 Task: Use the formula "GAMMALN" in spreadsheet "Project portfolio".
Action: Mouse moved to (148, 152)
Screenshot: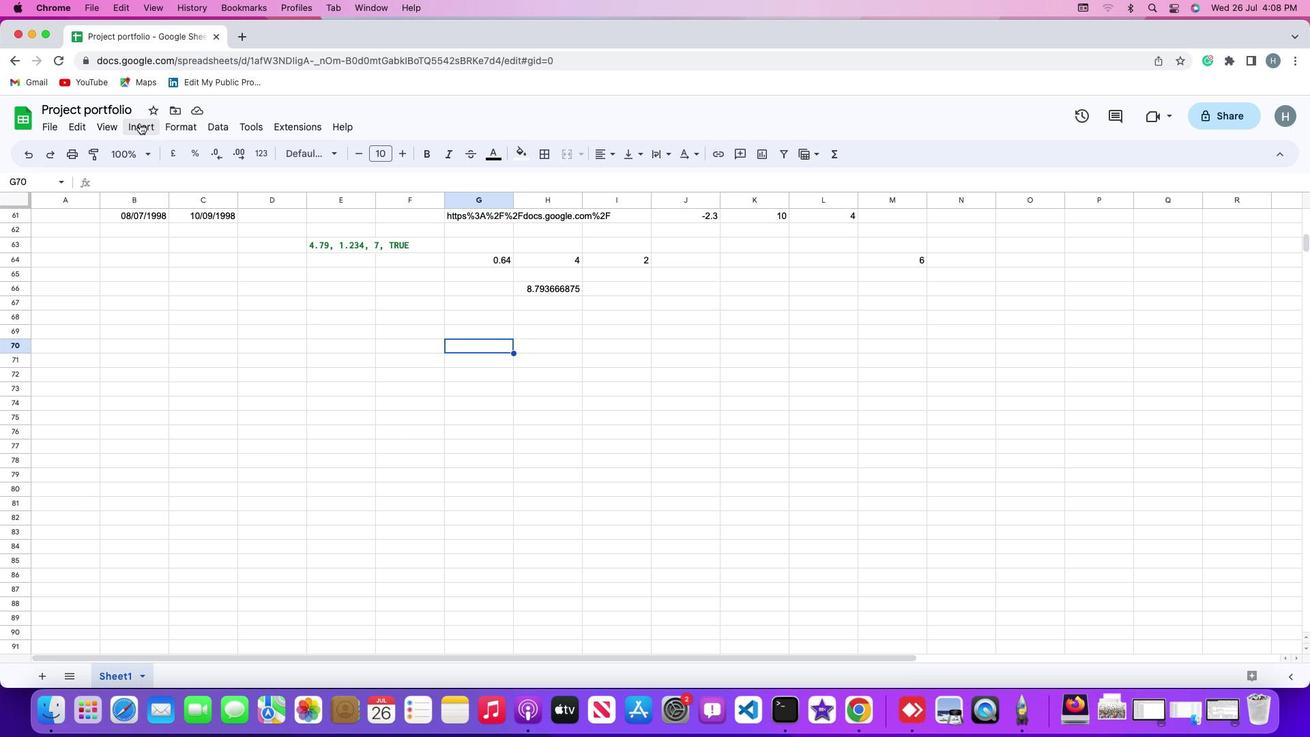 
Action: Mouse pressed left at (148, 152)
Screenshot: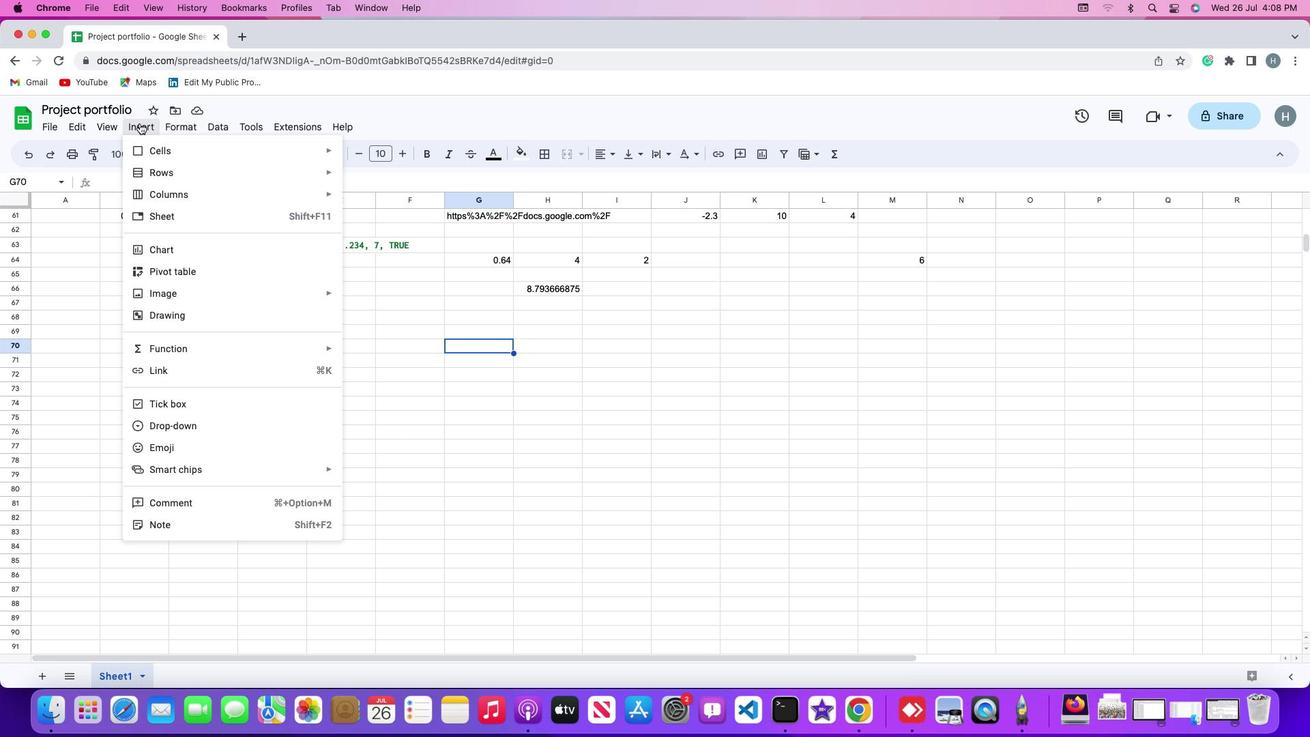 
Action: Mouse moved to (184, 344)
Screenshot: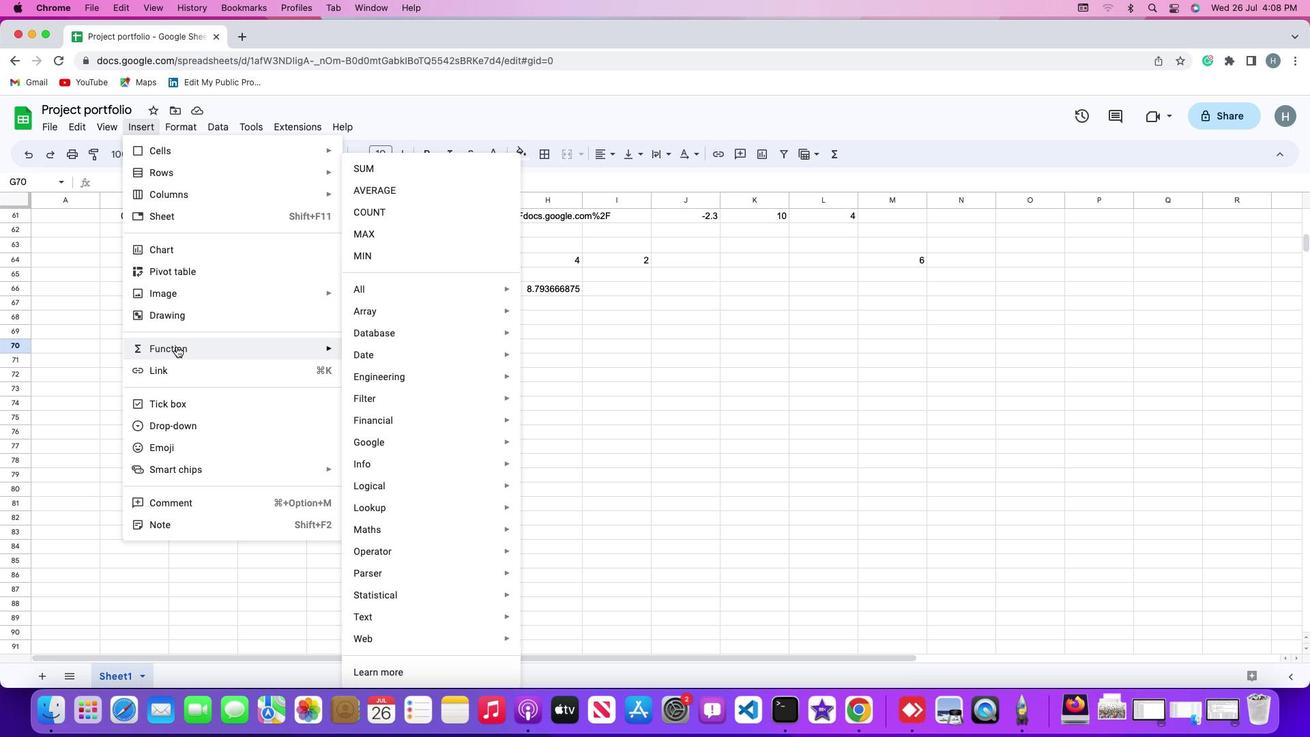 
Action: Mouse pressed left at (184, 344)
Screenshot: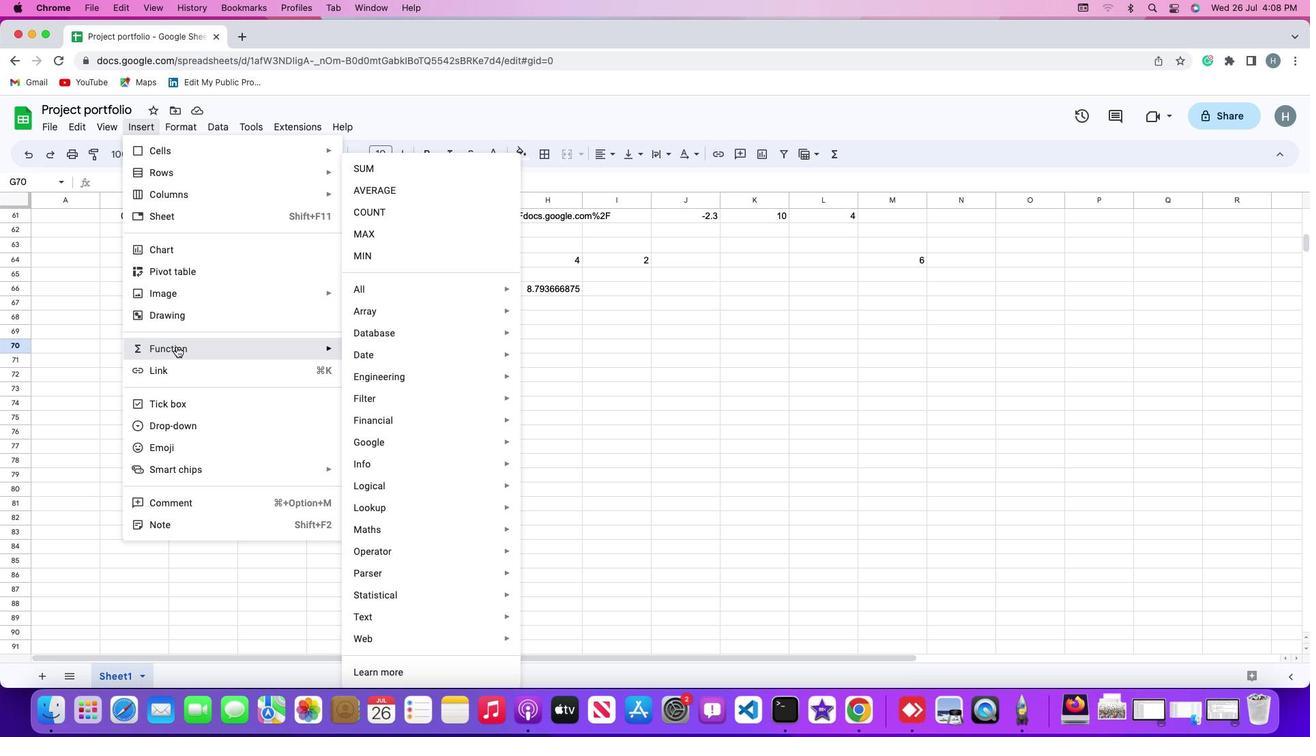 
Action: Mouse moved to (392, 294)
Screenshot: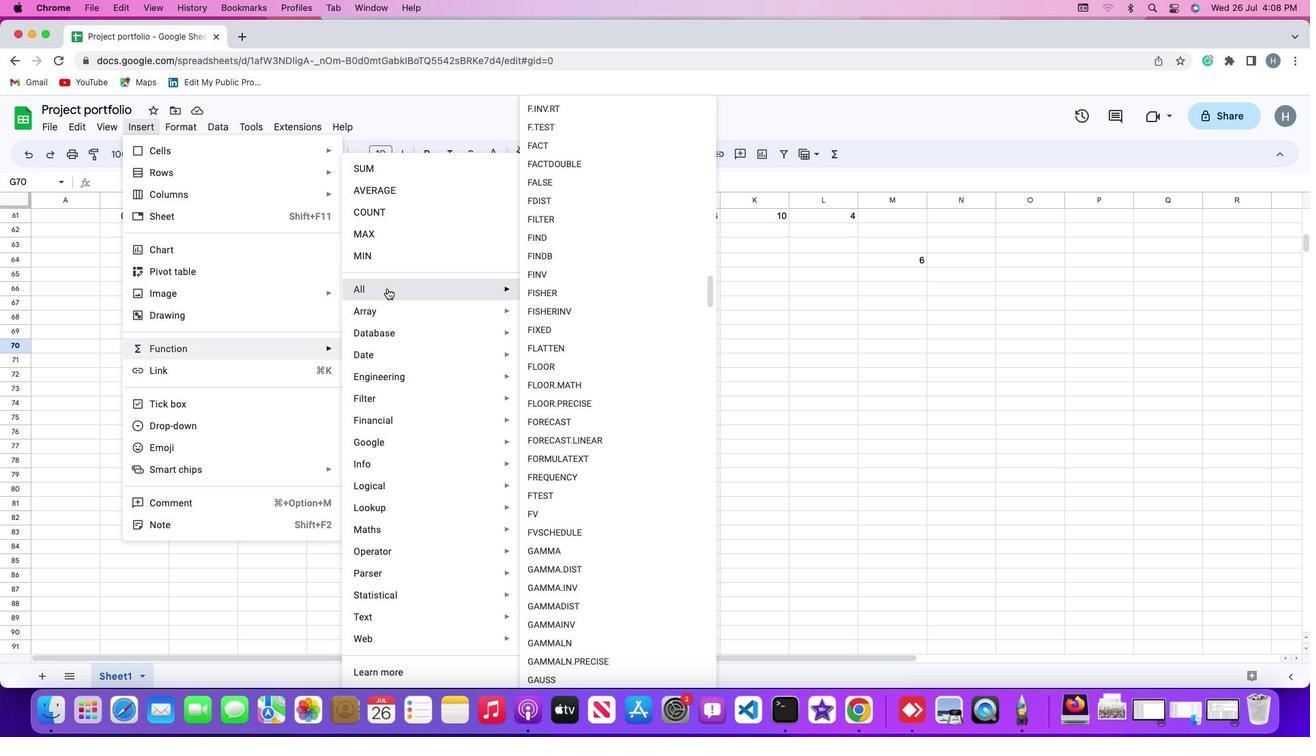 
Action: Mouse pressed left at (392, 294)
Screenshot: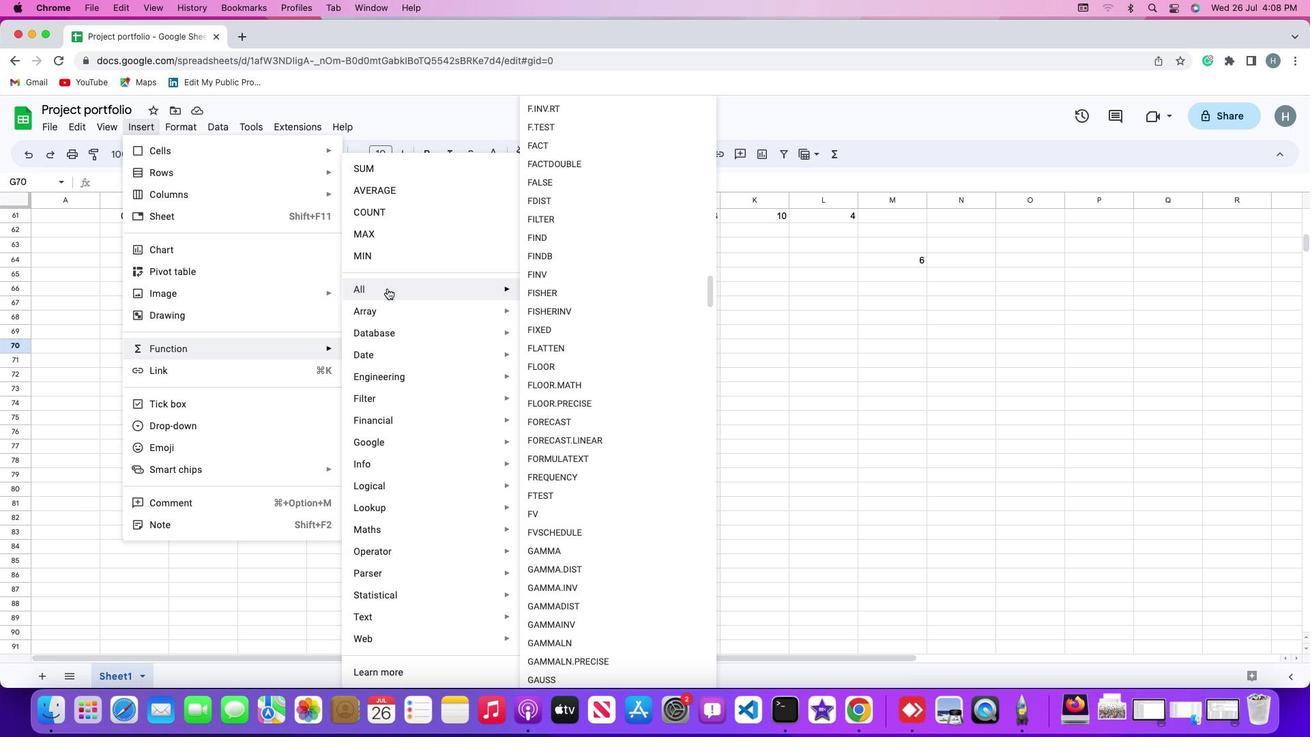 
Action: Mouse moved to (552, 601)
Screenshot: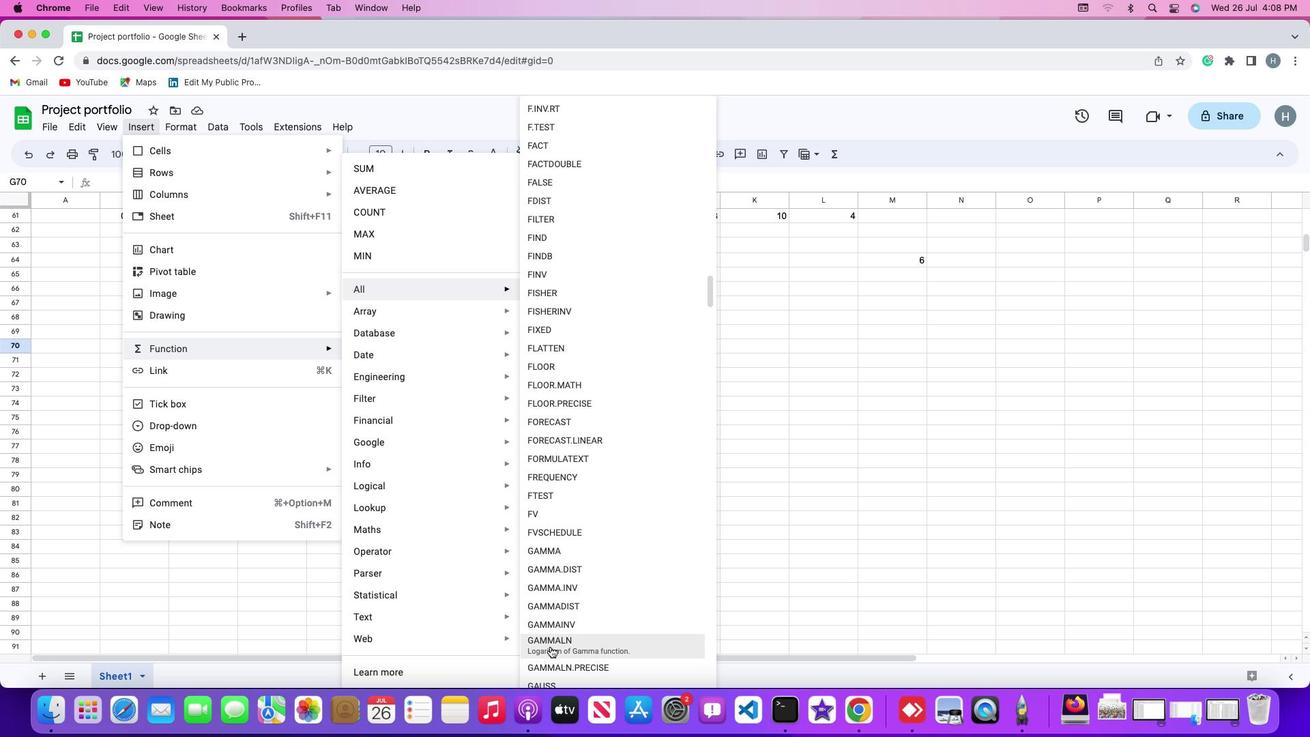 
Action: Mouse pressed left at (552, 601)
Screenshot: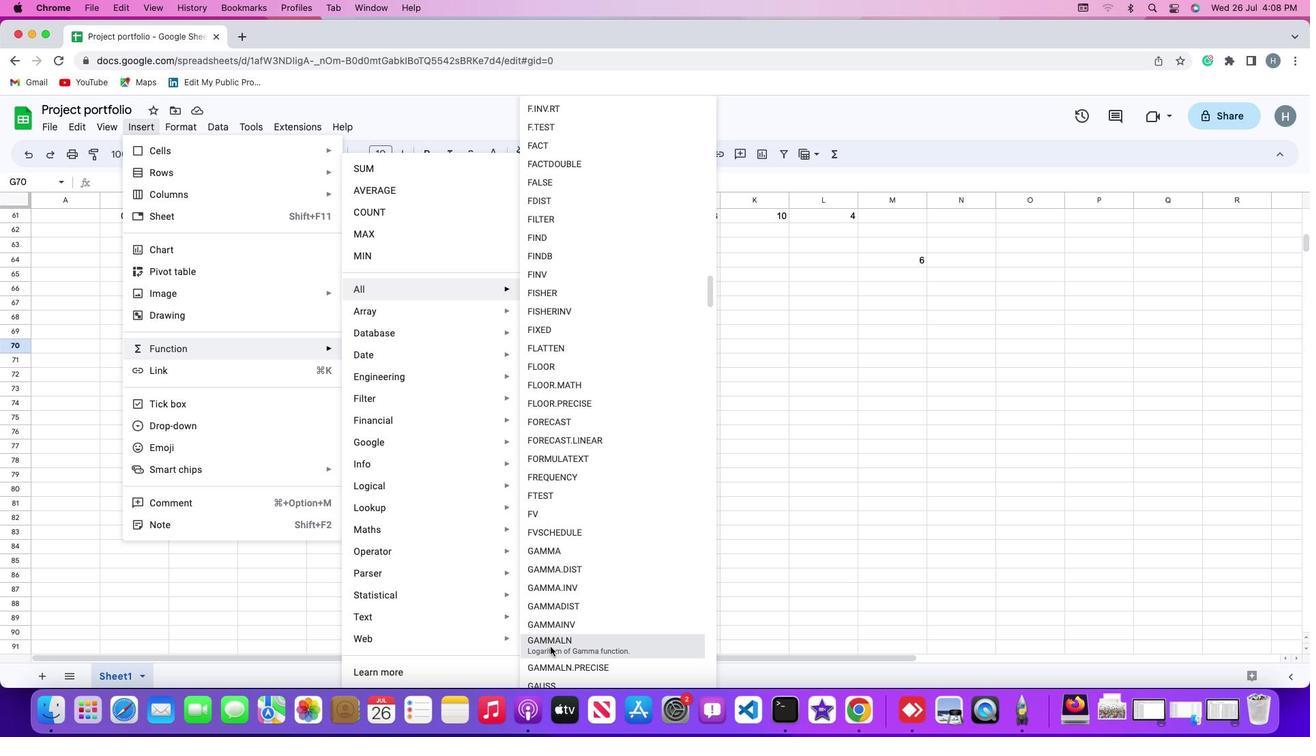 
Action: Mouse moved to (565, 266)
Screenshot: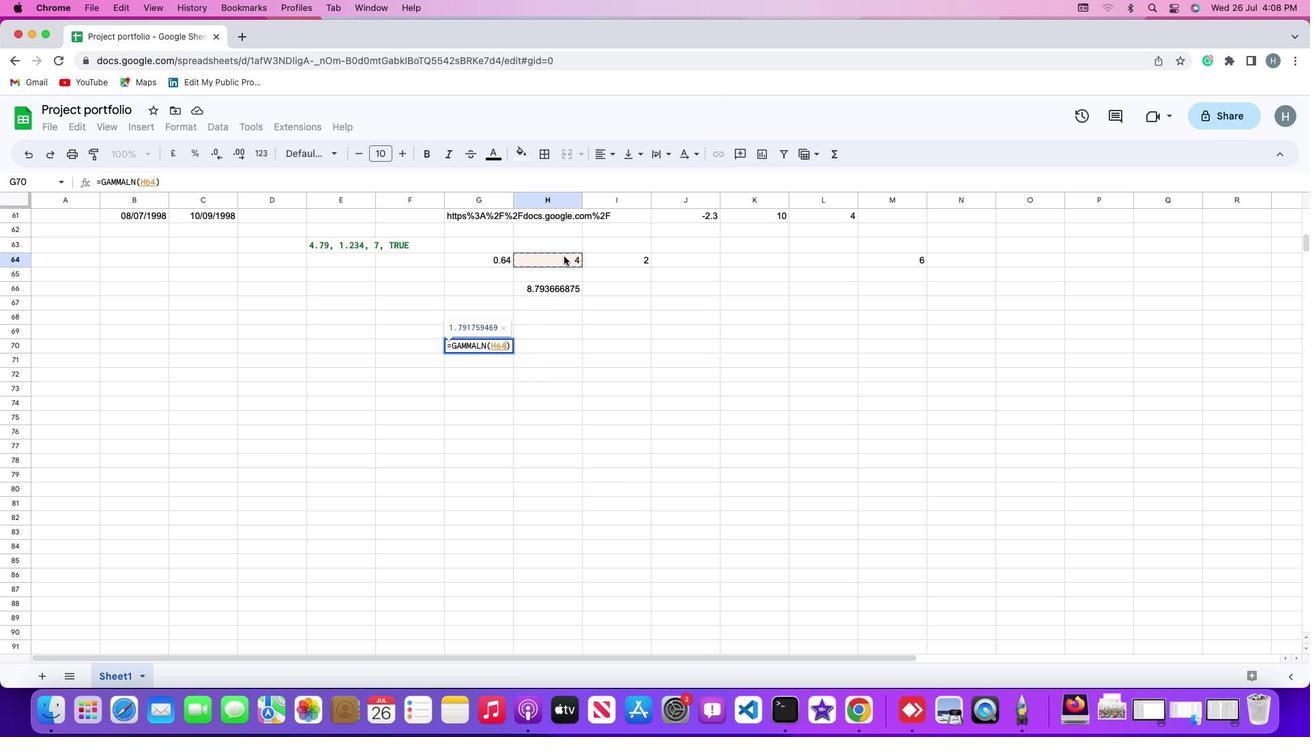 
Action: Mouse pressed left at (565, 266)
Screenshot: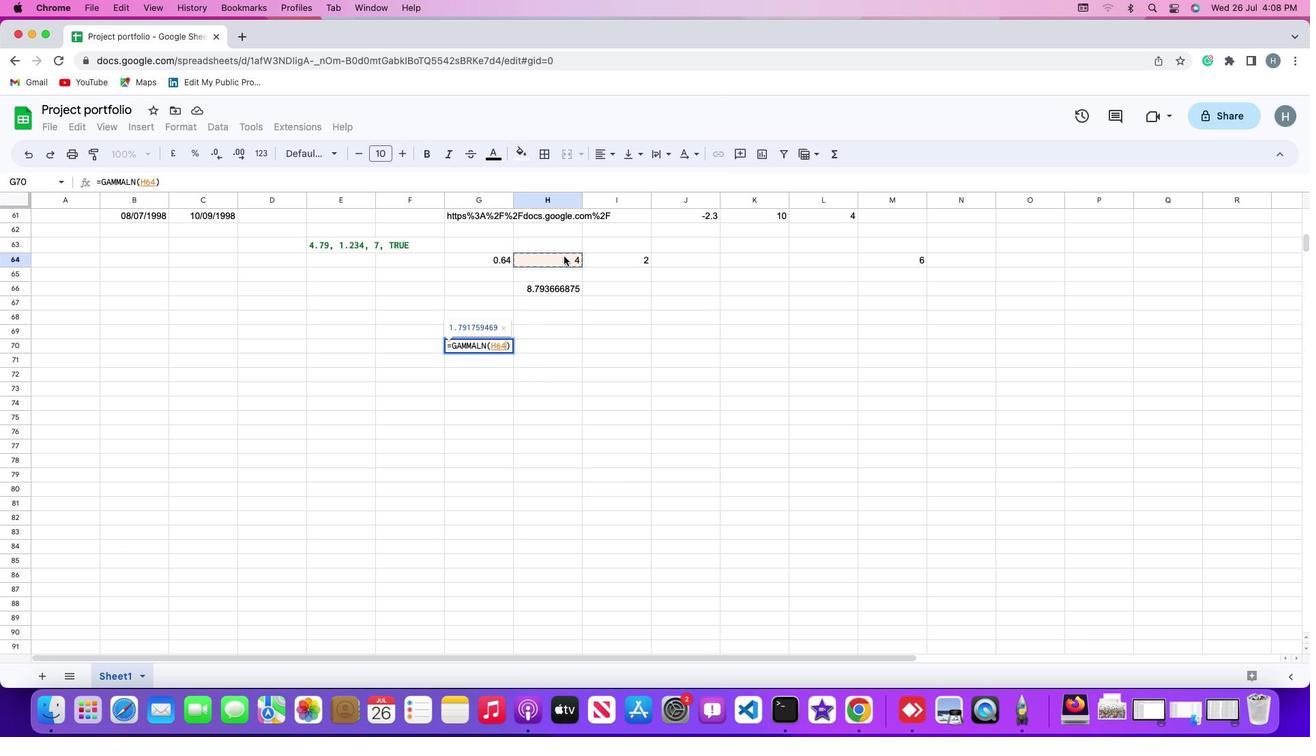 
Action: Key pressed Key.enter
Screenshot: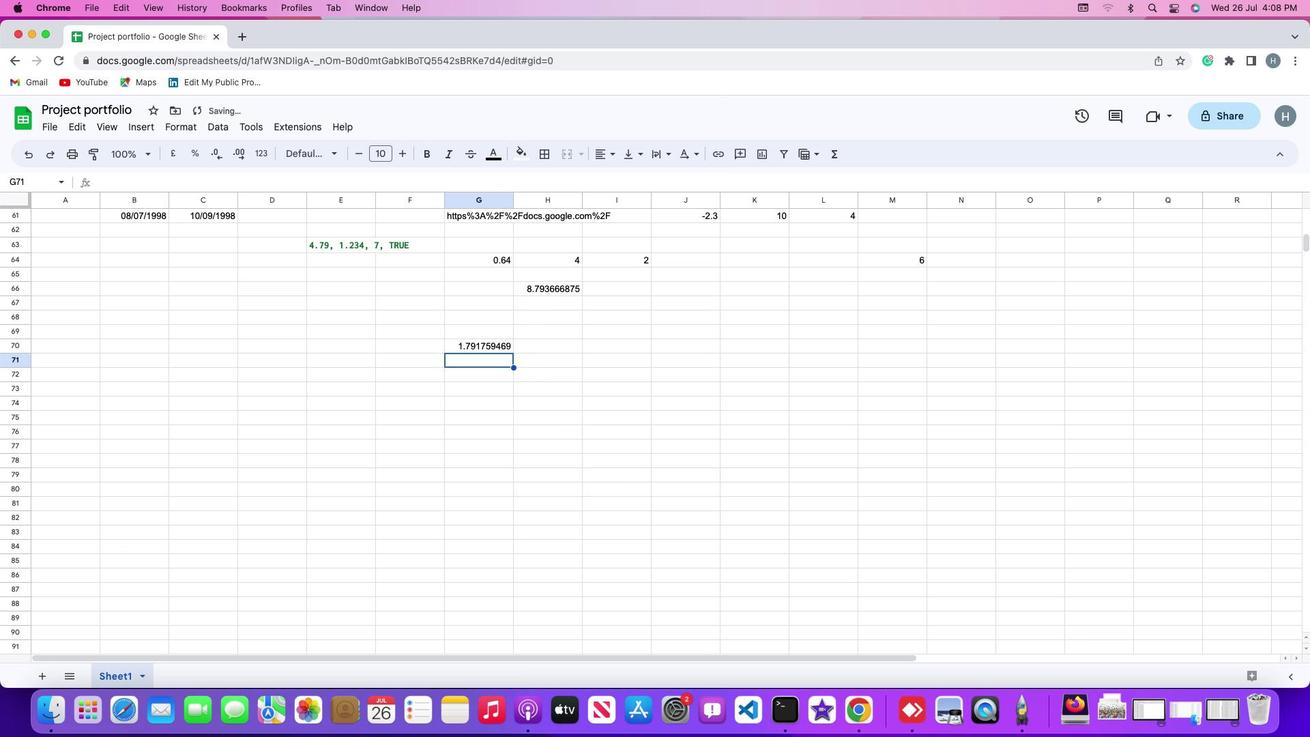 
Action: Mouse moved to (565, 267)
Screenshot: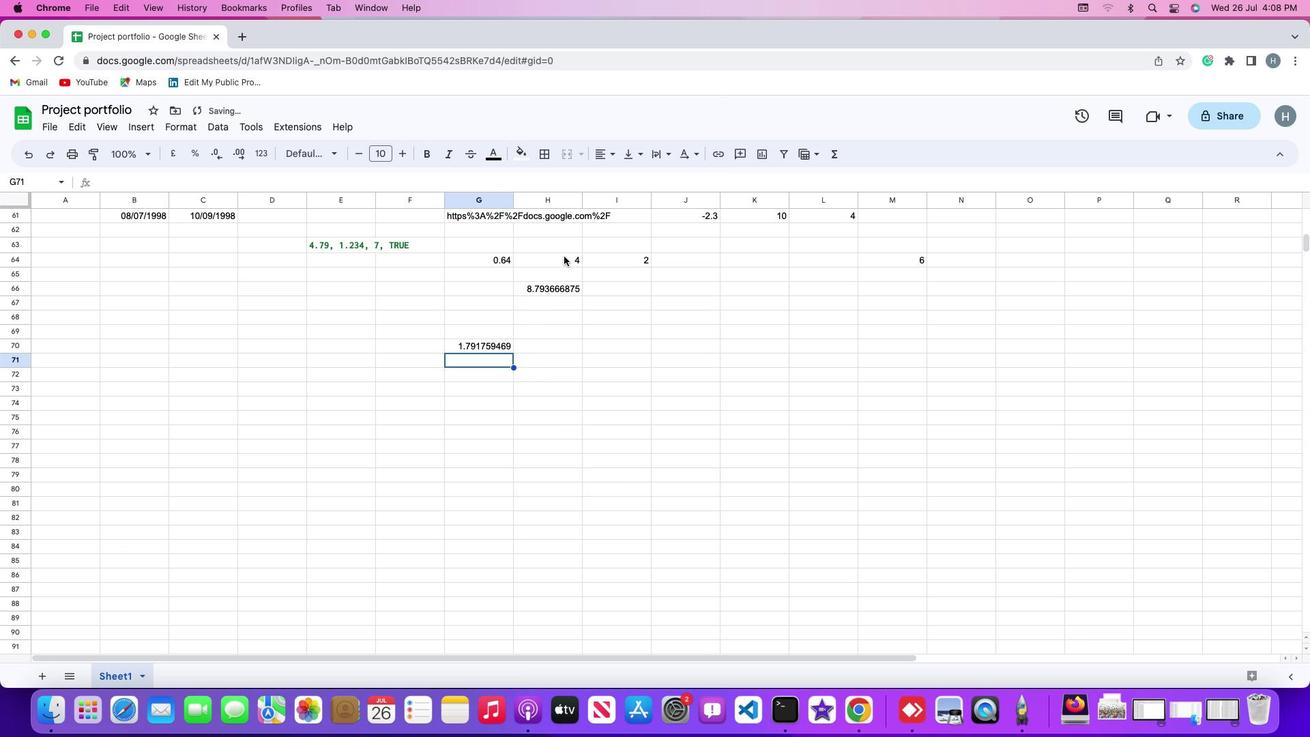 
